 Task: Use the audio channel remapper to remap the "Rear right" to "Side right".
Action: Mouse moved to (118, 17)
Screenshot: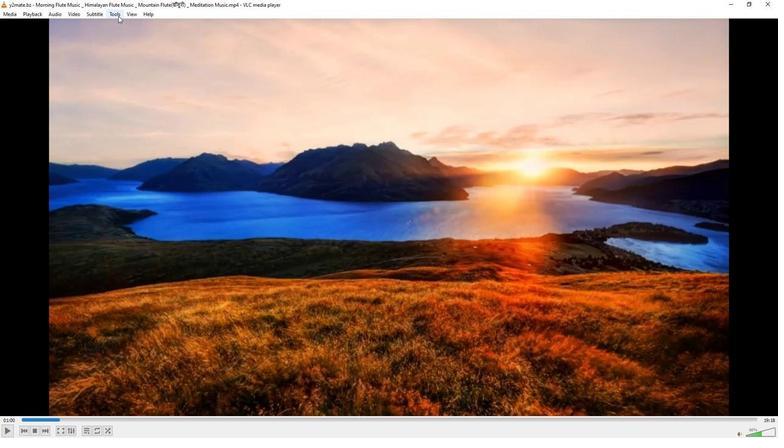 
Action: Mouse pressed left at (118, 17)
Screenshot: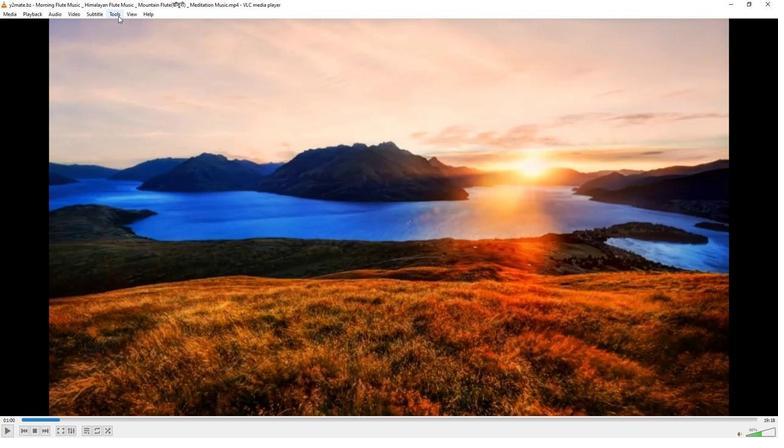 
Action: Mouse moved to (119, 111)
Screenshot: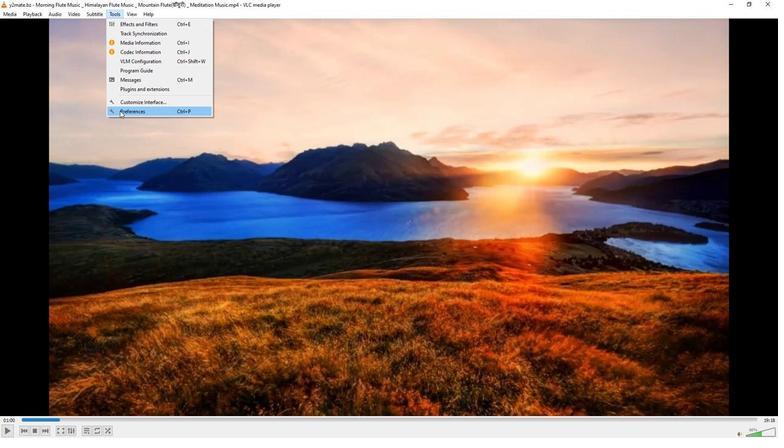 
Action: Mouse pressed left at (119, 111)
Screenshot: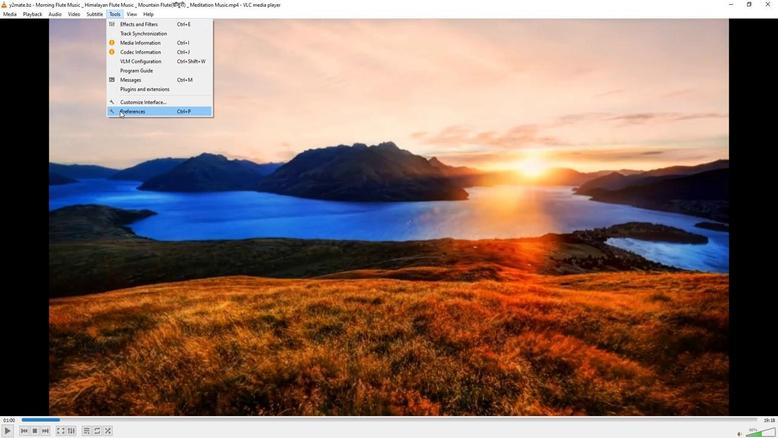 
Action: Mouse moved to (254, 358)
Screenshot: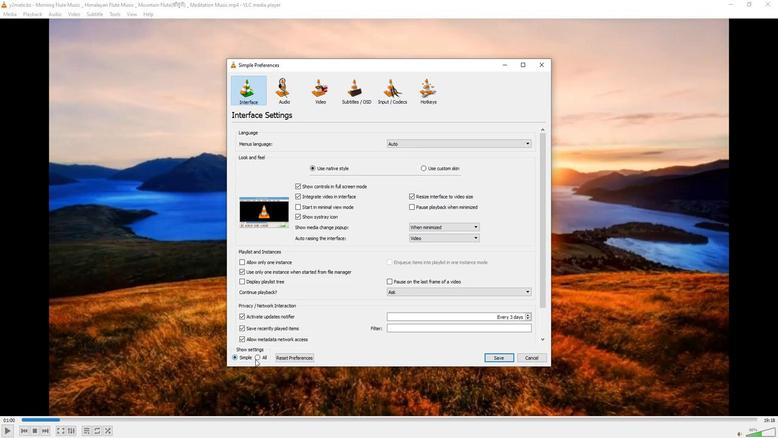 
Action: Mouse pressed left at (254, 358)
Screenshot: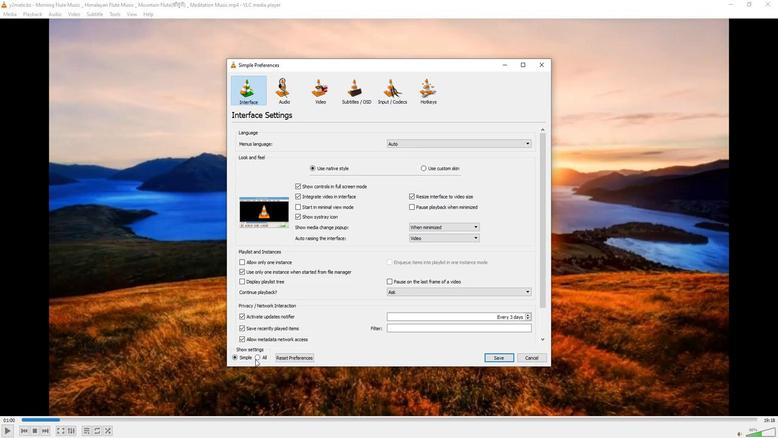 
Action: Mouse moved to (246, 174)
Screenshot: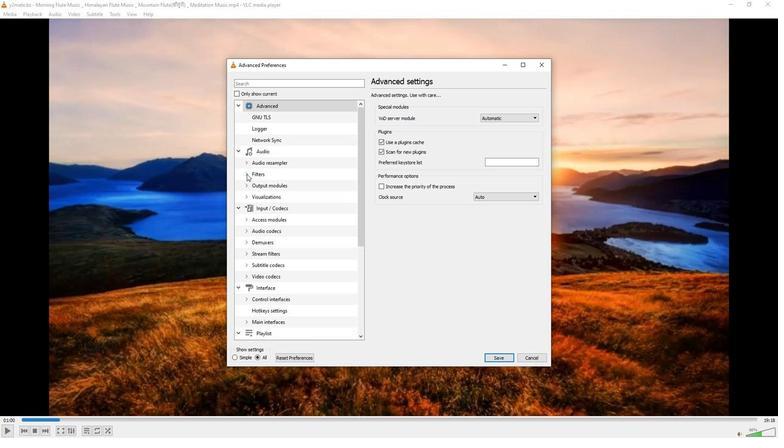 
Action: Mouse pressed left at (246, 174)
Screenshot: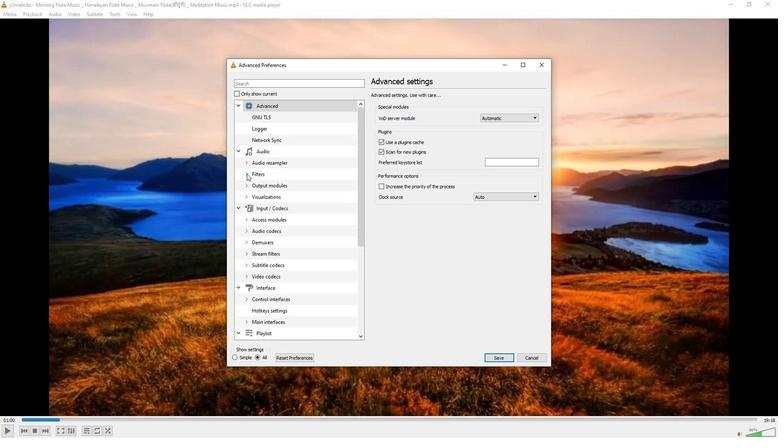 
Action: Mouse moved to (265, 289)
Screenshot: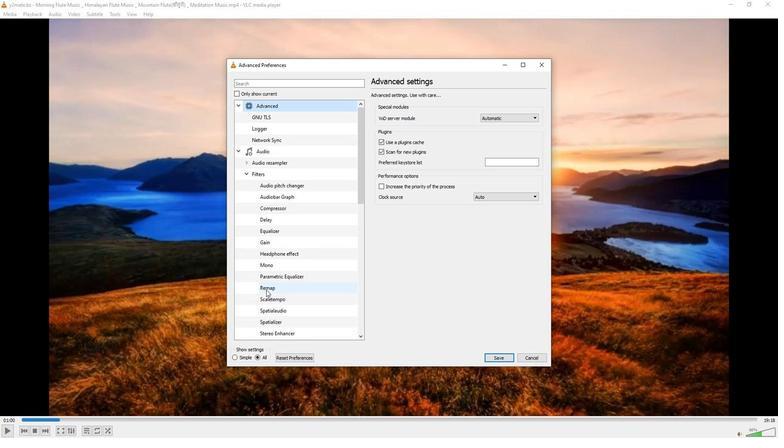 
Action: Mouse pressed left at (265, 289)
Screenshot: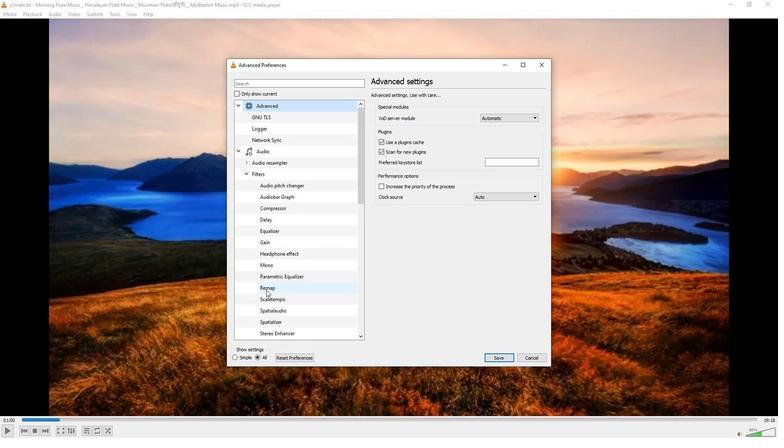 
Action: Mouse moved to (490, 161)
Screenshot: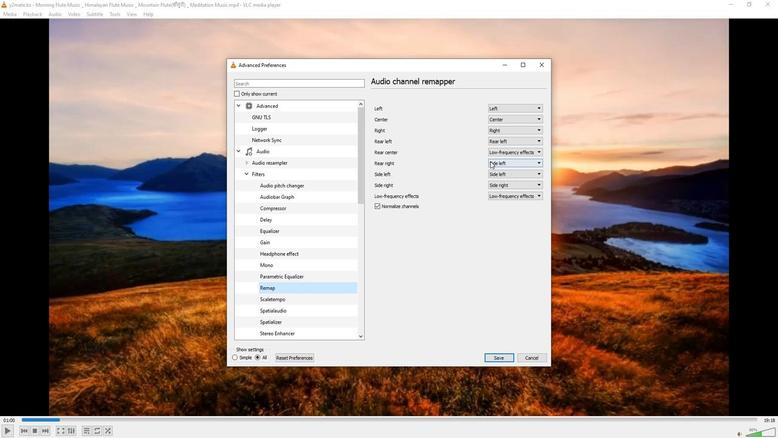 
Action: Mouse pressed left at (490, 161)
Screenshot: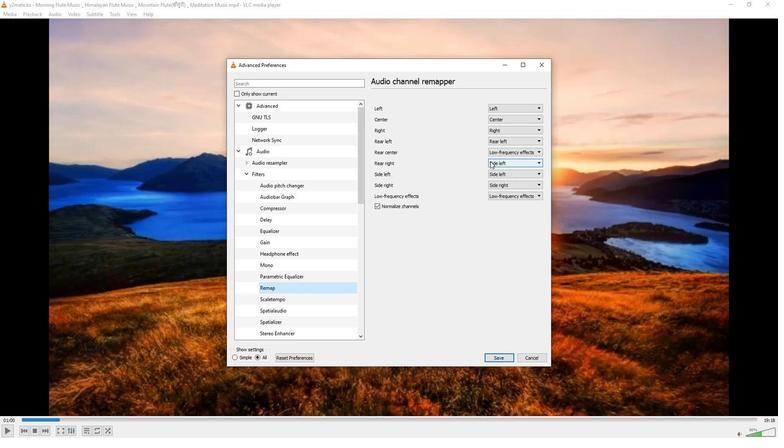 
Action: Mouse moved to (503, 208)
Screenshot: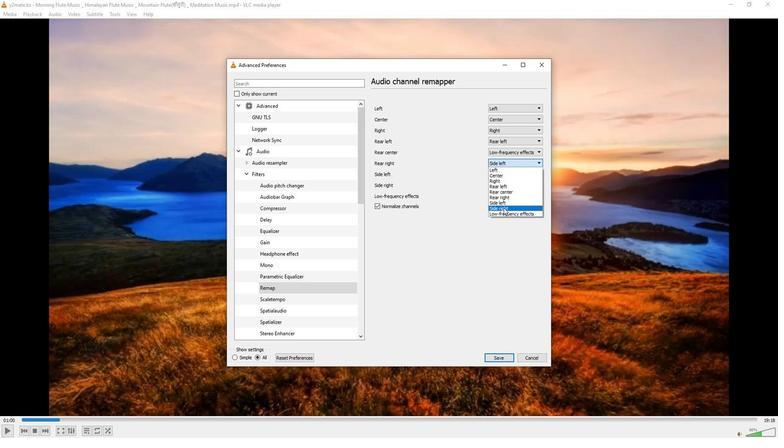 
Action: Mouse pressed left at (503, 208)
Screenshot: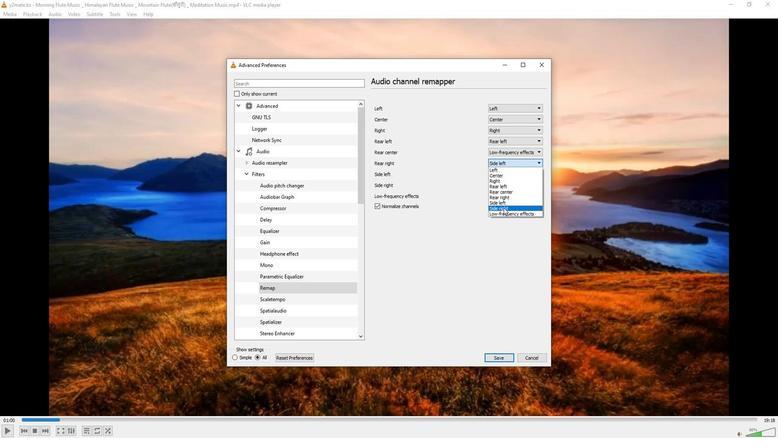 
Action: Mouse moved to (501, 353)
Screenshot: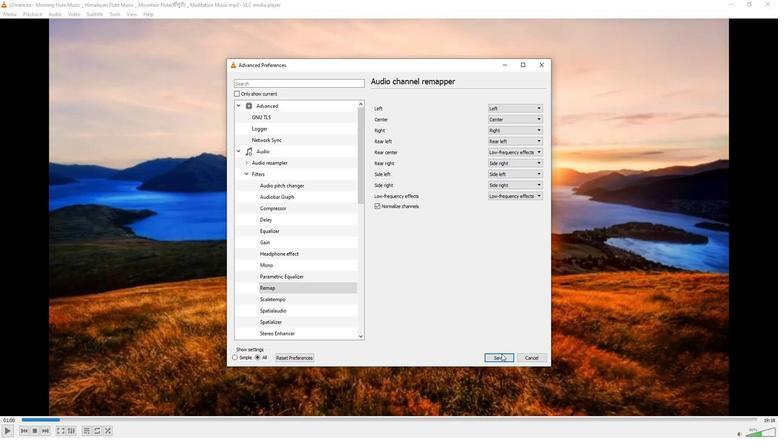 
Action: Mouse pressed left at (501, 353)
Screenshot: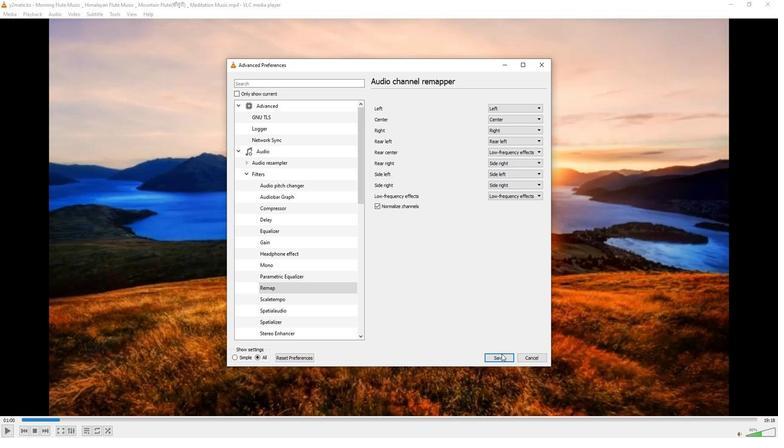 
